 Task: Change the page color to green.
Action: Mouse moved to (40, 88)
Screenshot: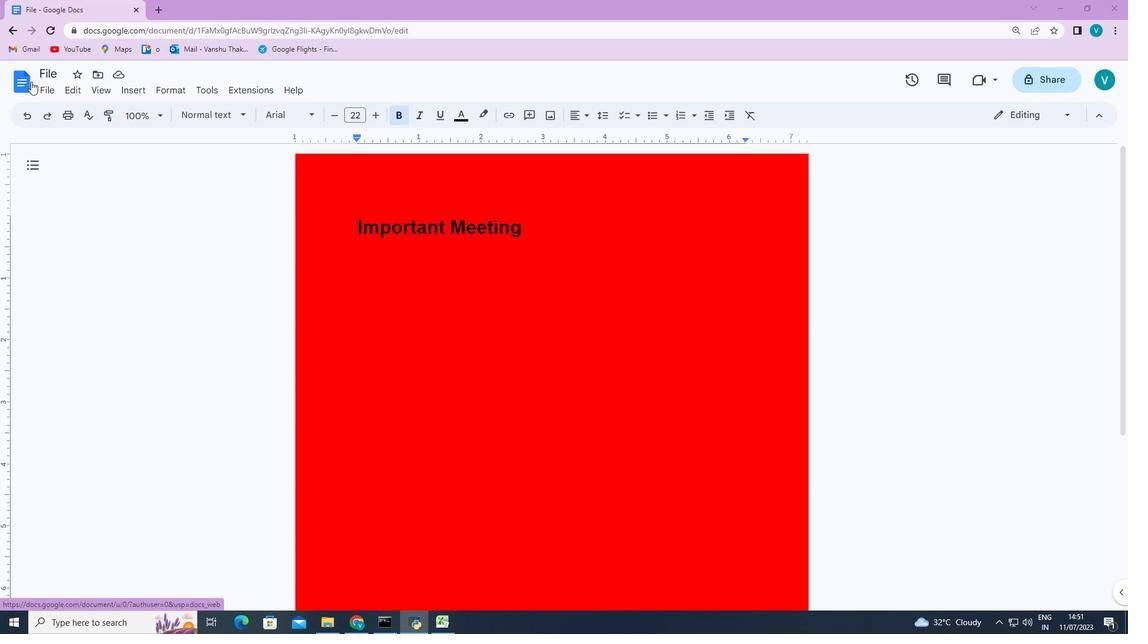 
Action: Mouse pressed left at (40, 88)
Screenshot: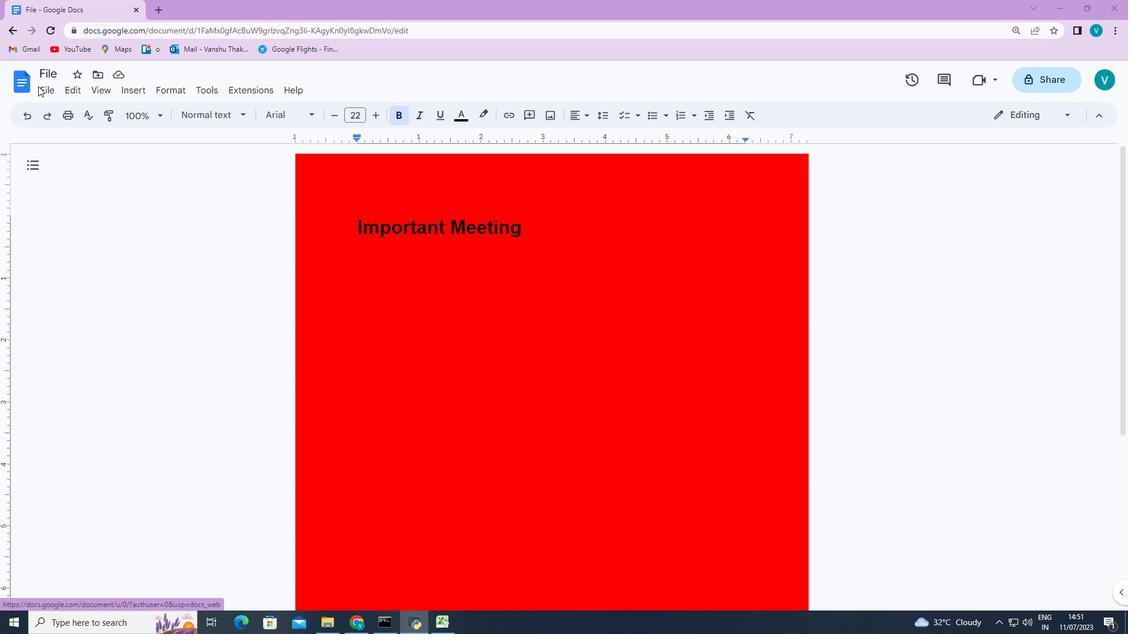 
Action: Mouse moved to (42, 89)
Screenshot: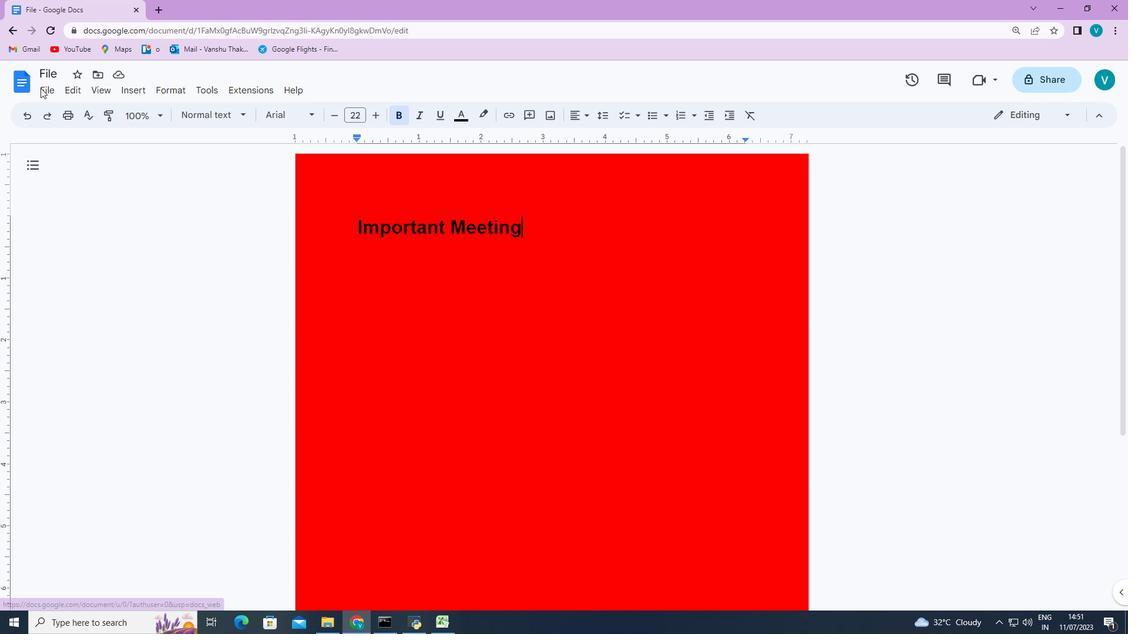 
Action: Mouse pressed left at (42, 89)
Screenshot: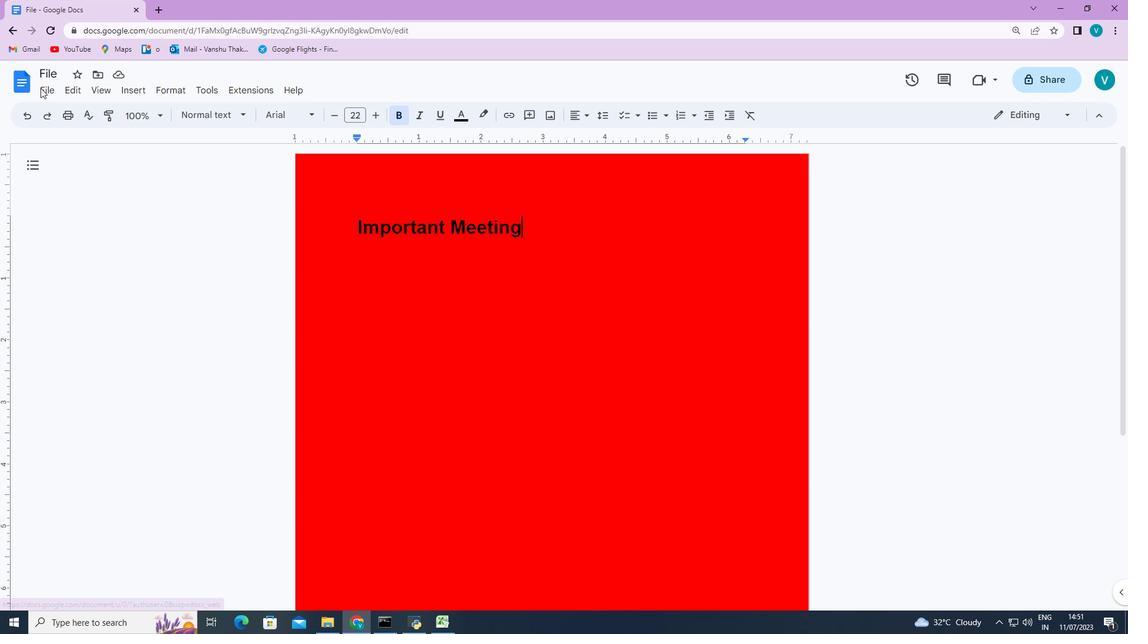 
Action: Mouse moved to (88, 439)
Screenshot: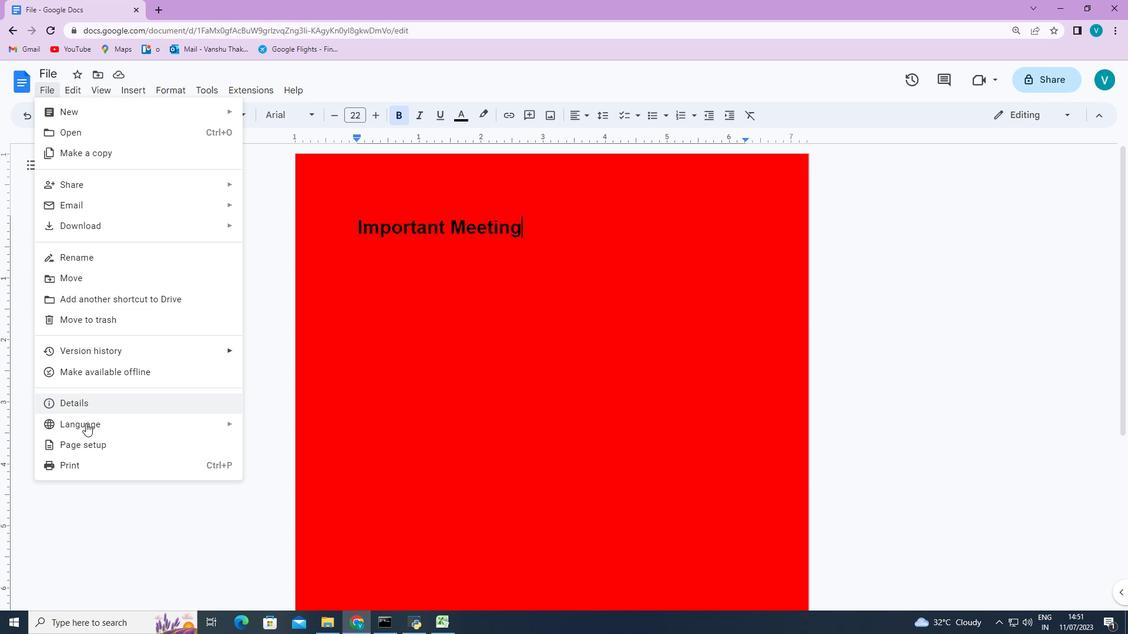 
Action: Mouse pressed left at (88, 439)
Screenshot: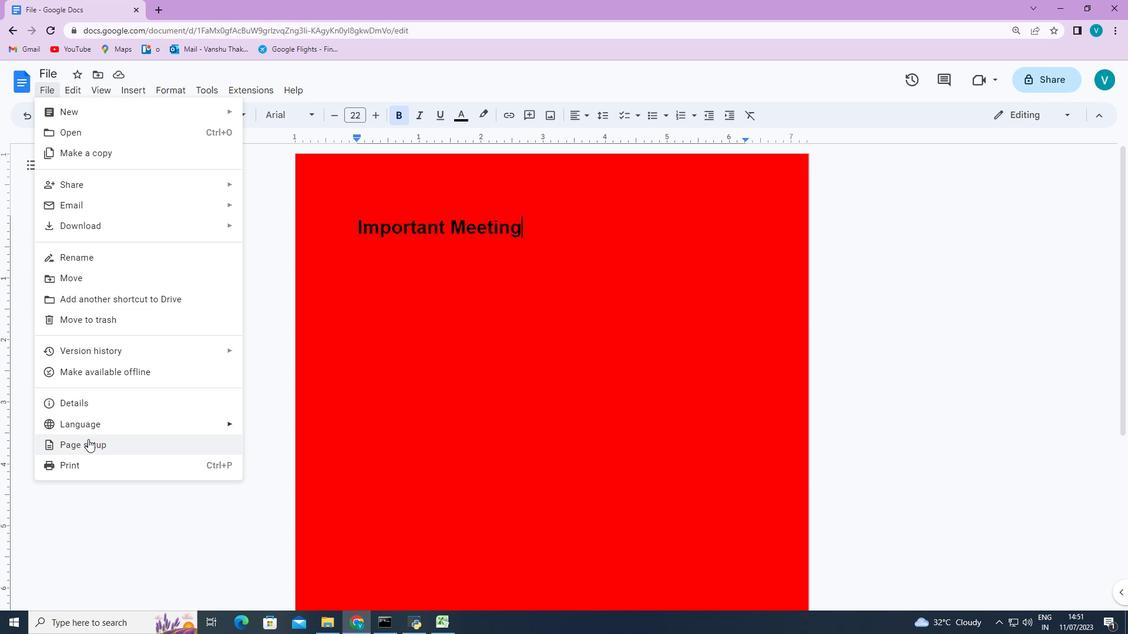 
Action: Mouse moved to (458, 414)
Screenshot: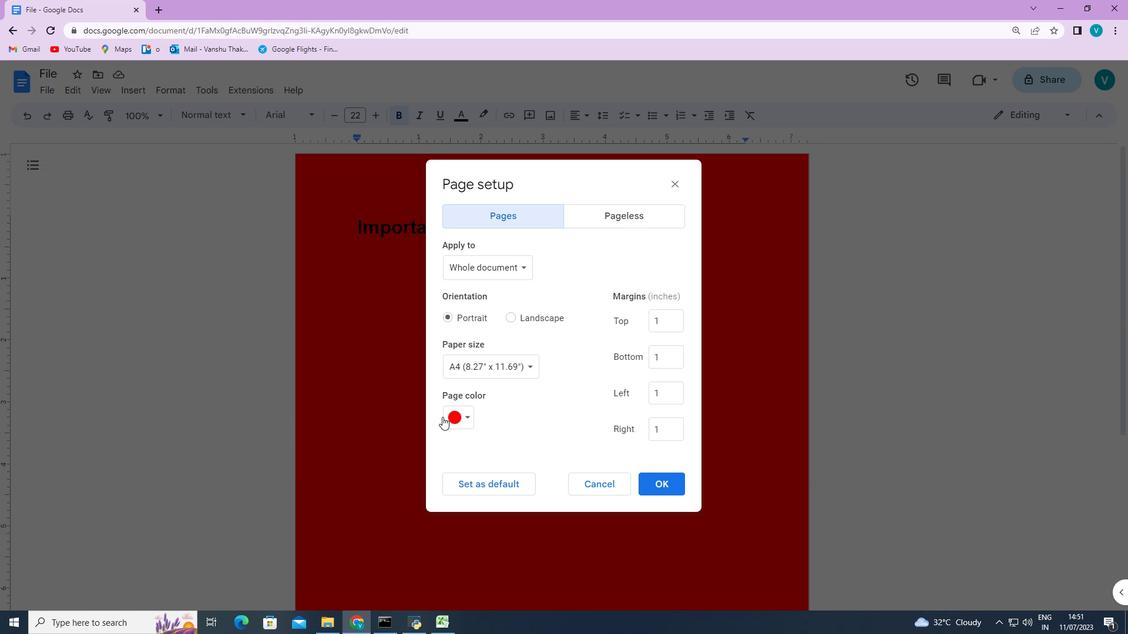 
Action: Mouse pressed left at (458, 414)
Screenshot: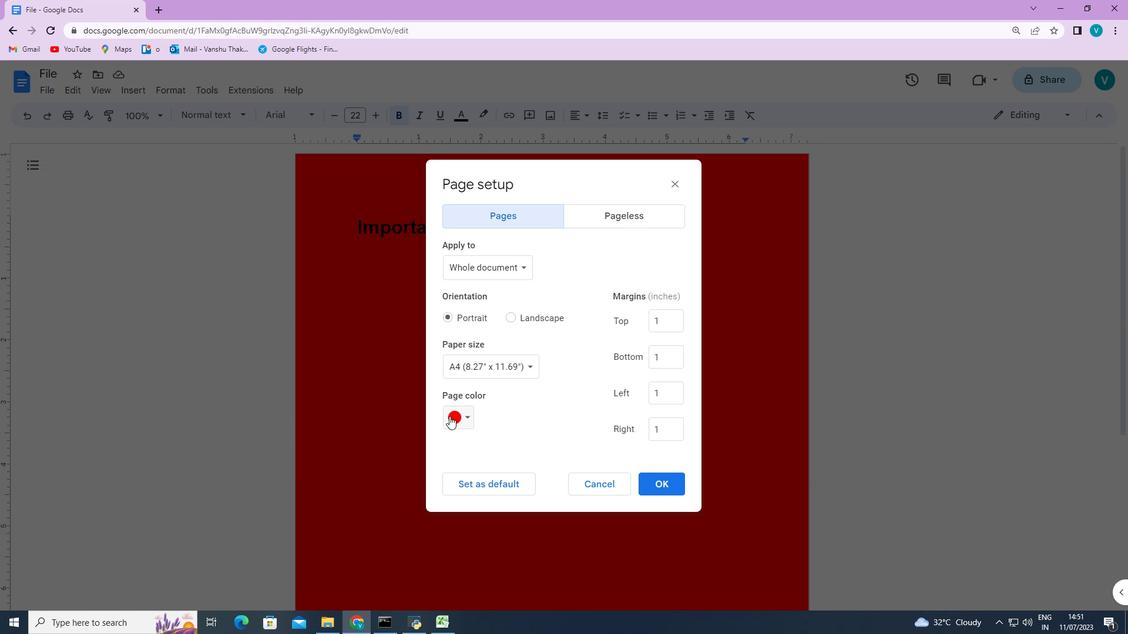 
Action: Mouse moved to (517, 455)
Screenshot: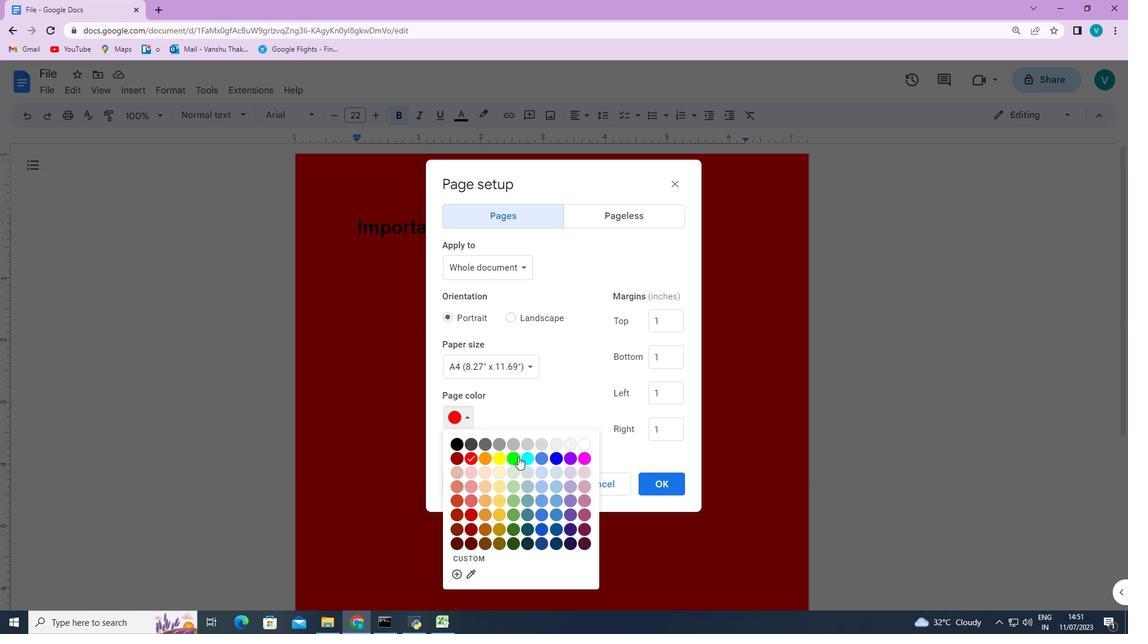 
Action: Mouse pressed left at (517, 455)
Screenshot: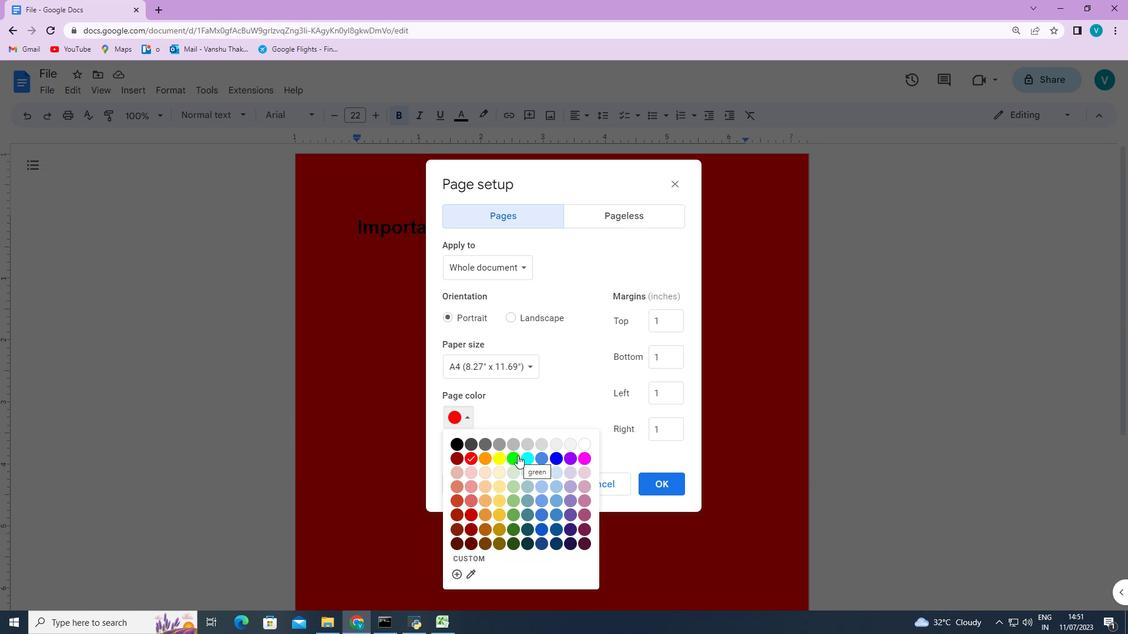 
Action: Mouse moved to (660, 485)
Screenshot: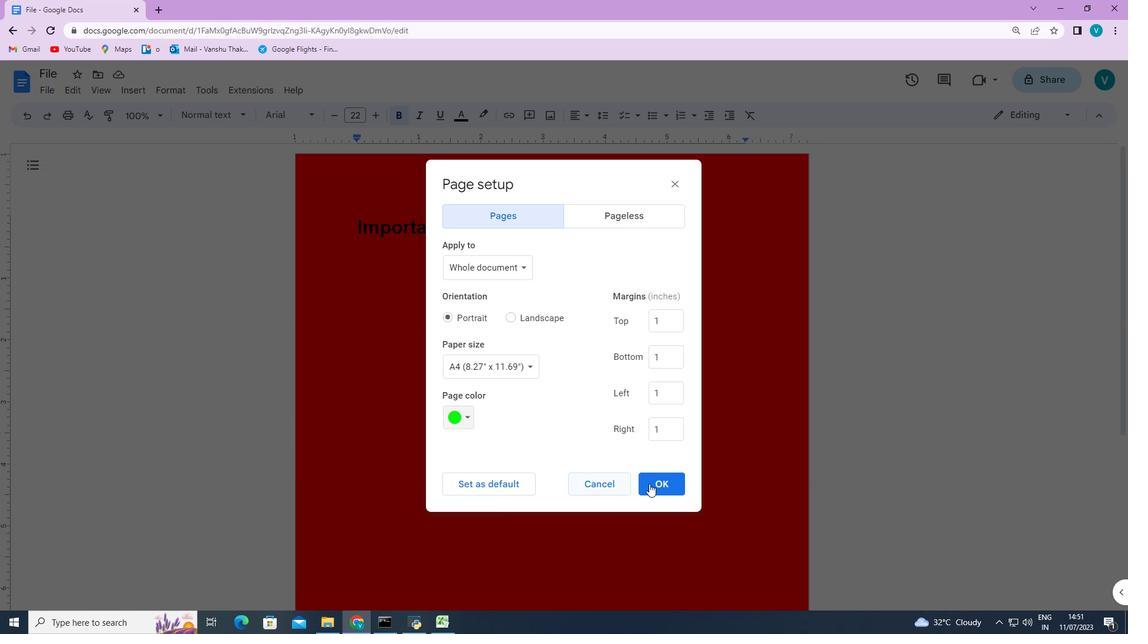 
Action: Mouse pressed left at (660, 485)
Screenshot: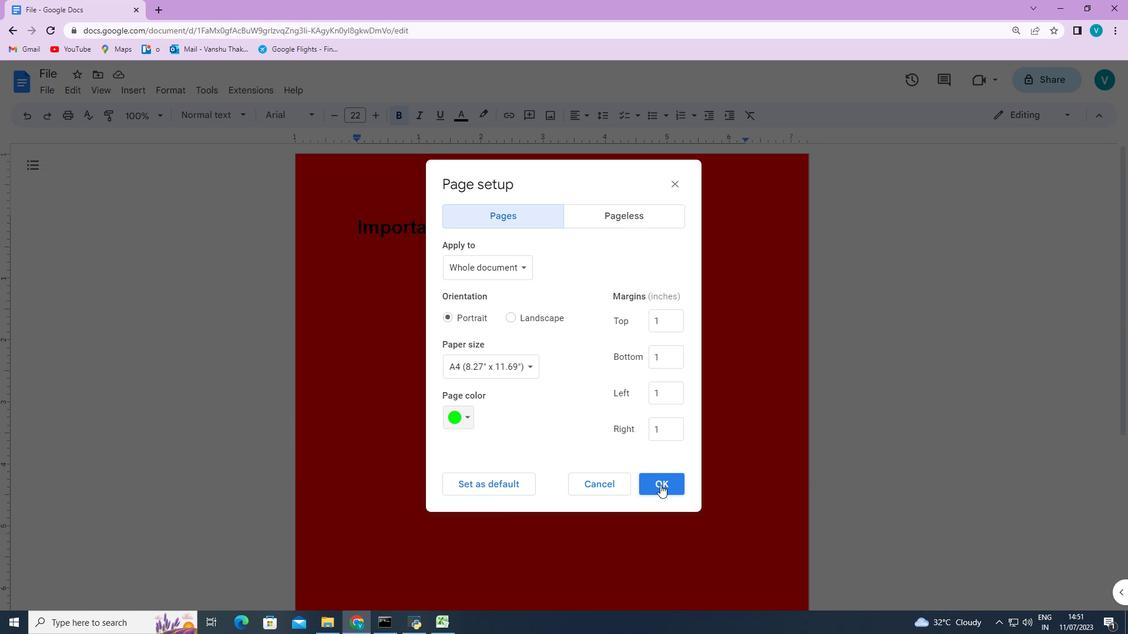
